 Task: In job recomendations turn off in-app notifications.
Action: Mouse moved to (632, 55)
Screenshot: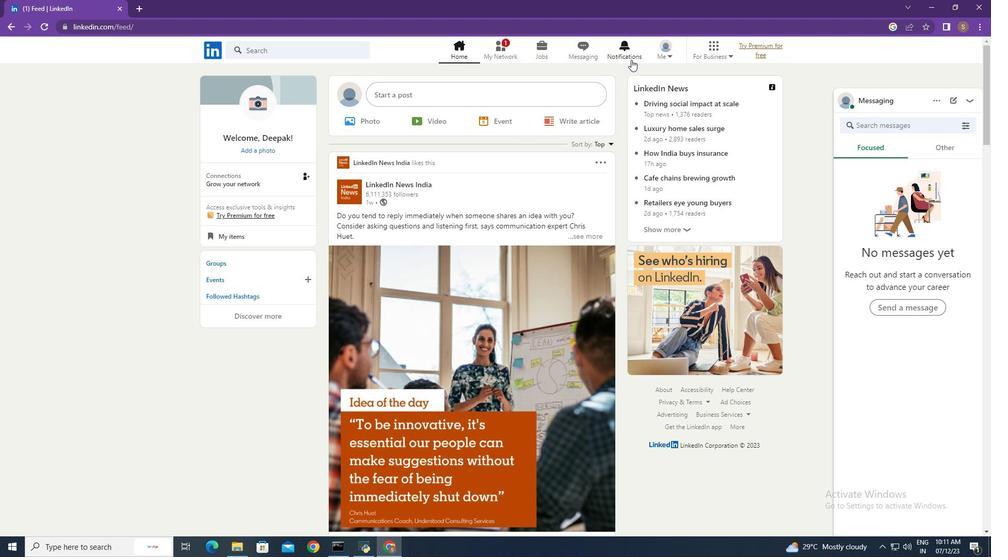 
Action: Mouse pressed left at (632, 55)
Screenshot: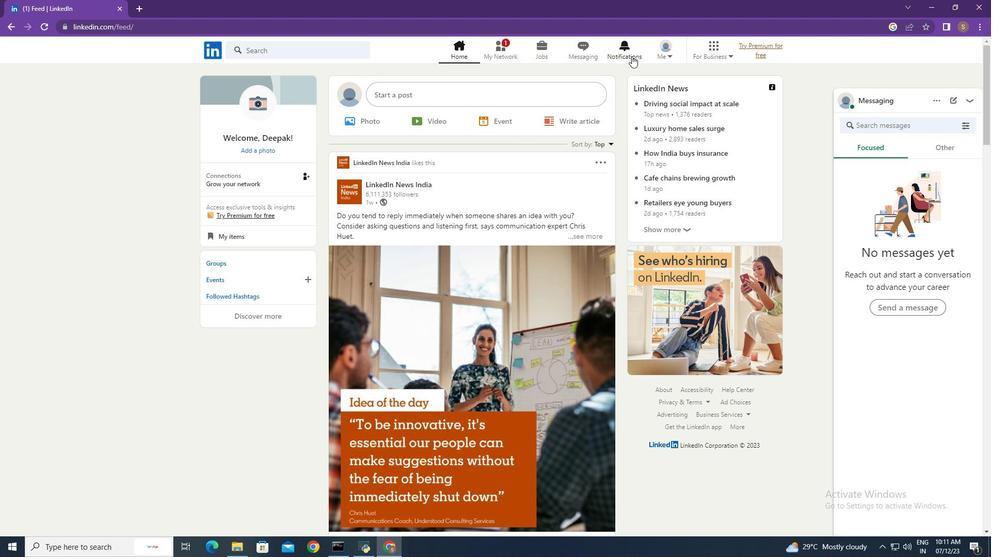 
Action: Mouse moved to (231, 120)
Screenshot: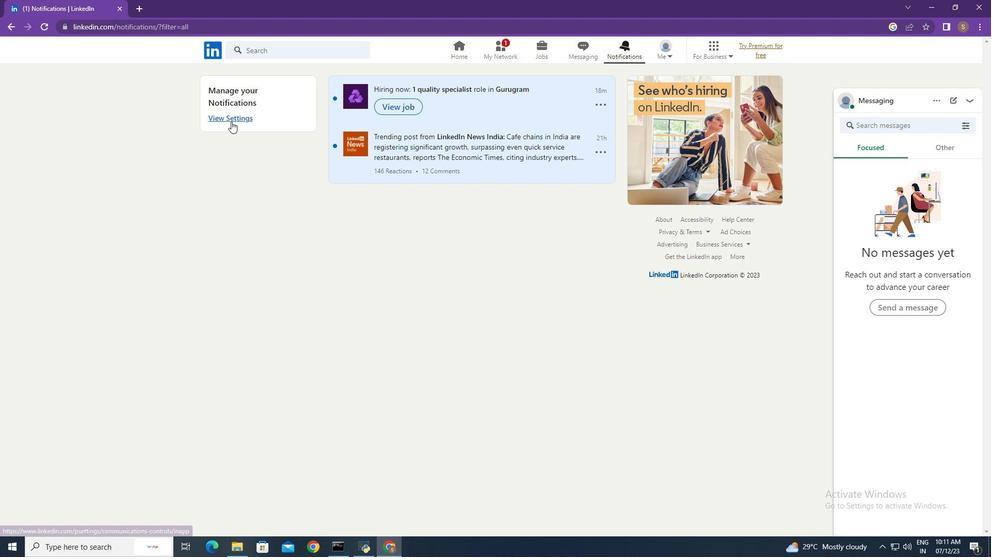 
Action: Mouse pressed left at (231, 120)
Screenshot: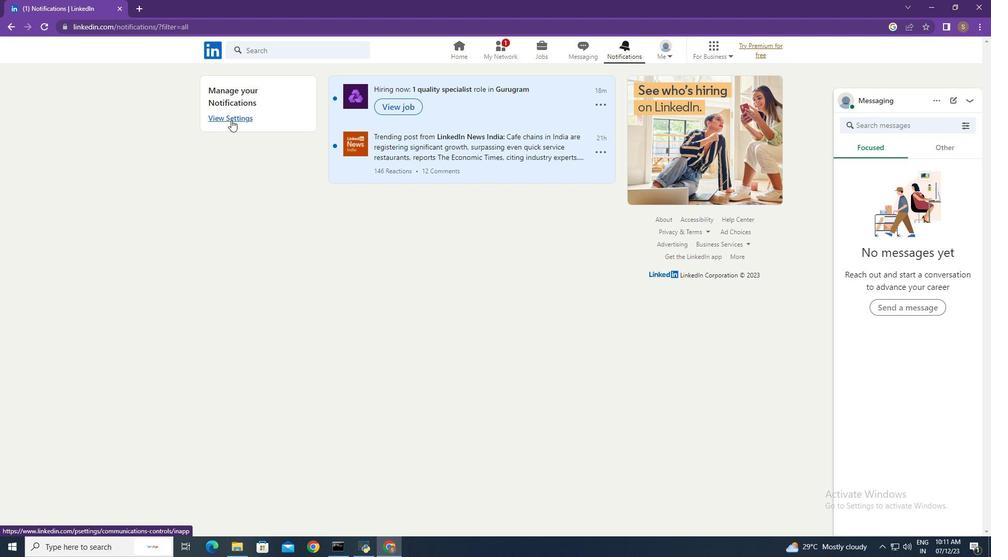 
Action: Mouse moved to (732, 155)
Screenshot: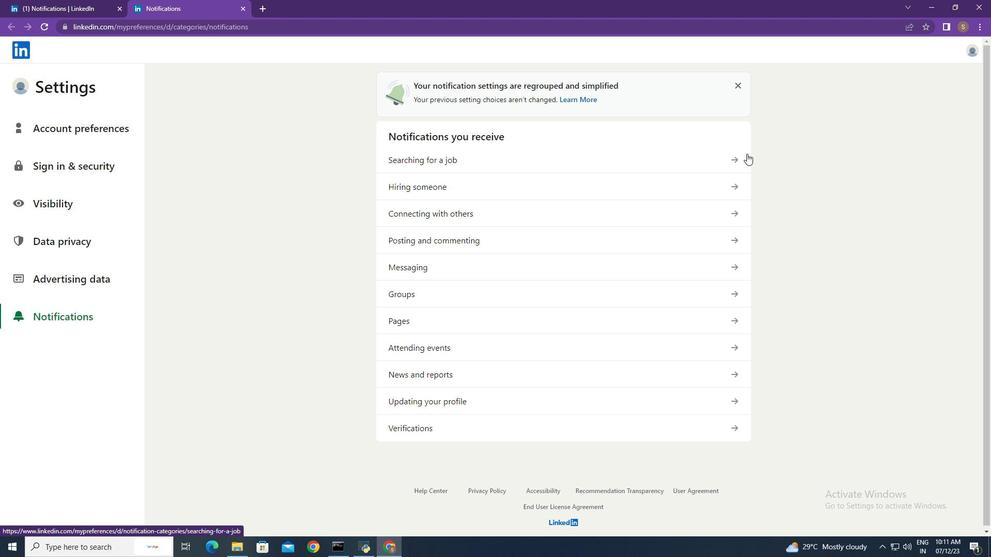 
Action: Mouse pressed left at (732, 155)
Screenshot: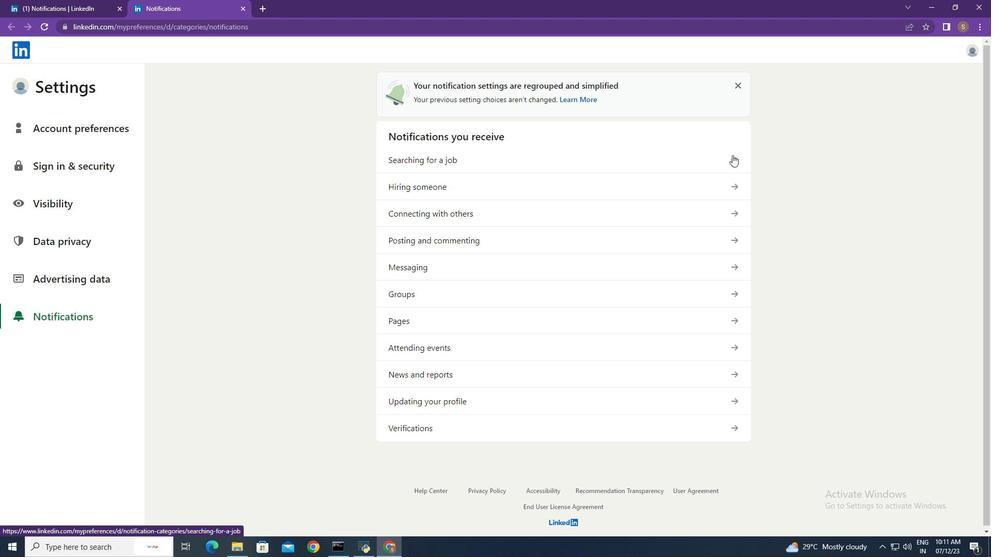
Action: Mouse moved to (731, 226)
Screenshot: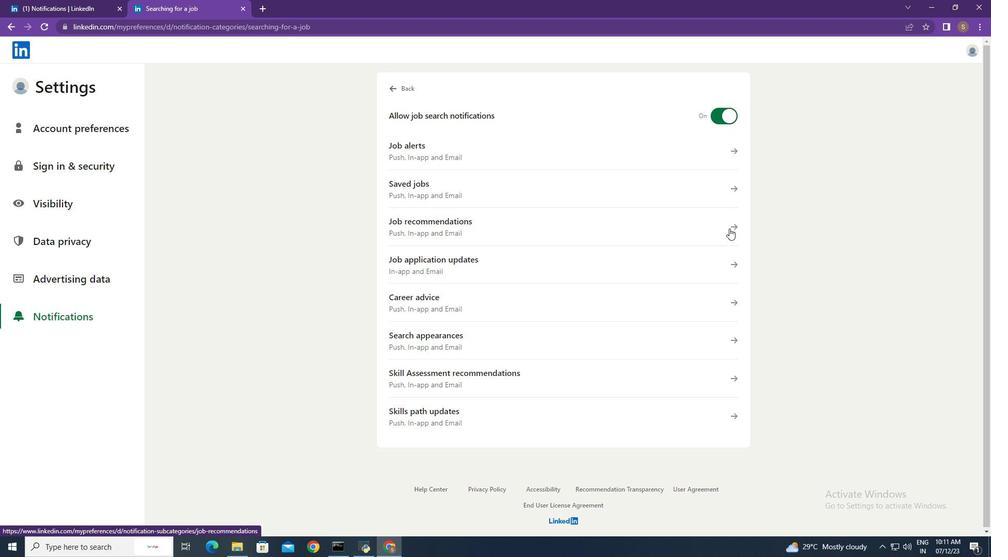 
Action: Mouse pressed left at (731, 226)
Screenshot: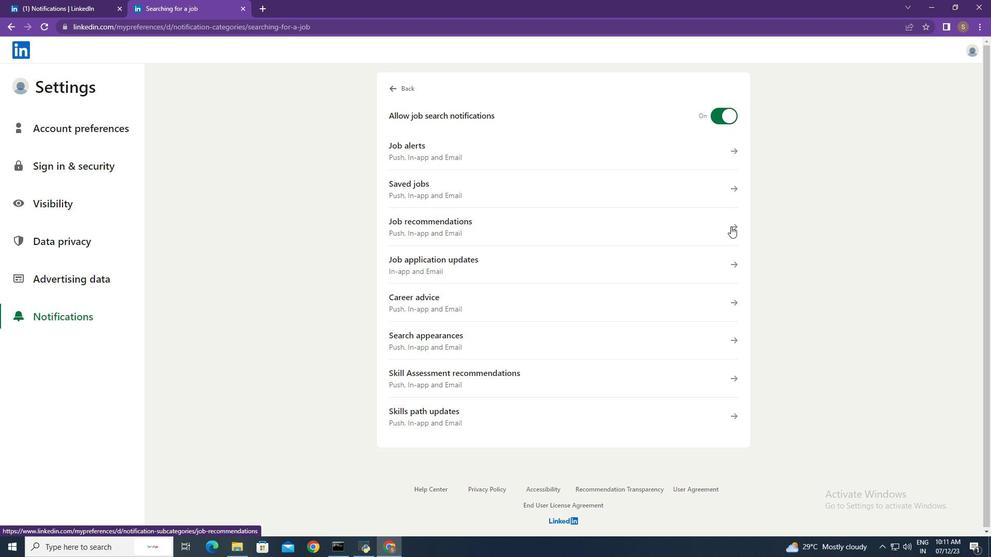
Action: Mouse moved to (724, 178)
Screenshot: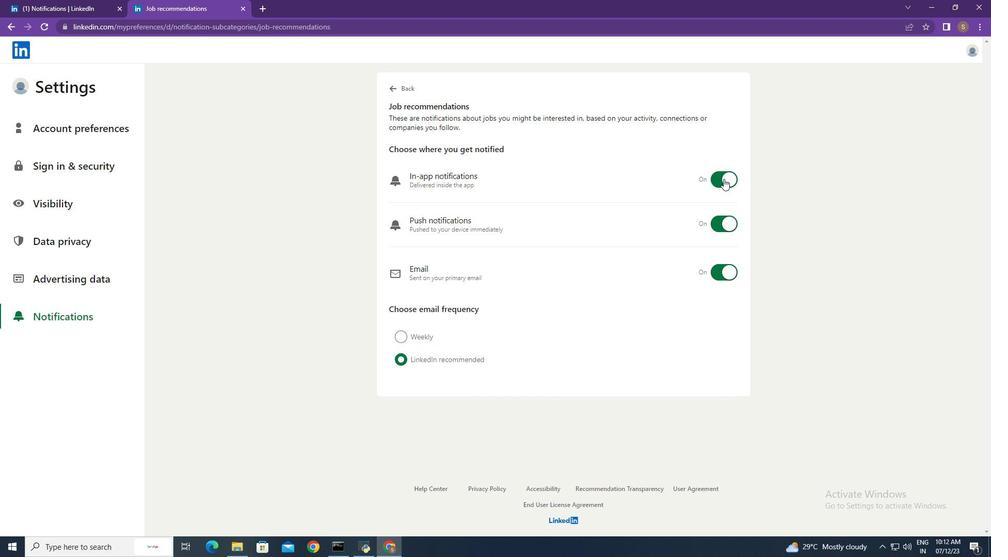 
Action: Mouse pressed left at (724, 178)
Screenshot: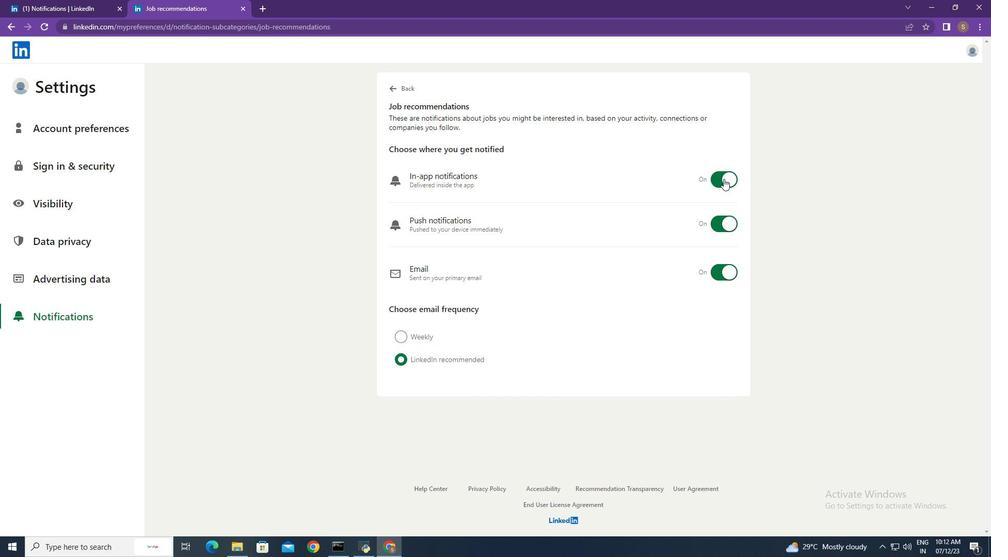 
Action: Mouse moved to (813, 200)
Screenshot: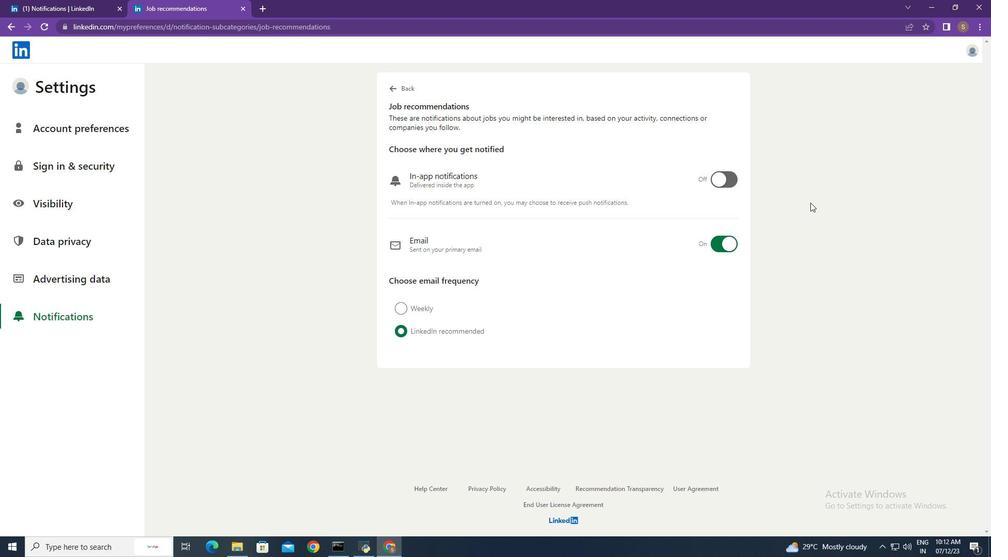 
